 Task: Create a rule from the Agile list, Priority changed -> Complete task in the project AcmeWorks if Priority Cleared then Complete Task
Action: Mouse moved to (1150, 101)
Screenshot: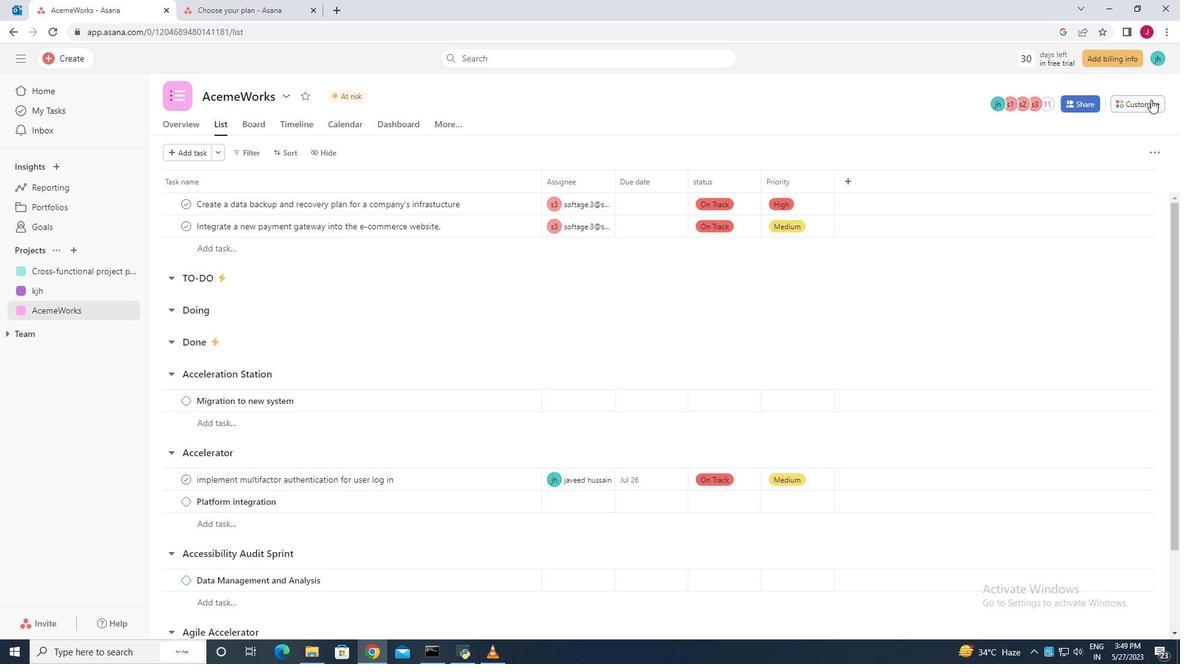 
Action: Mouse pressed left at (1150, 101)
Screenshot: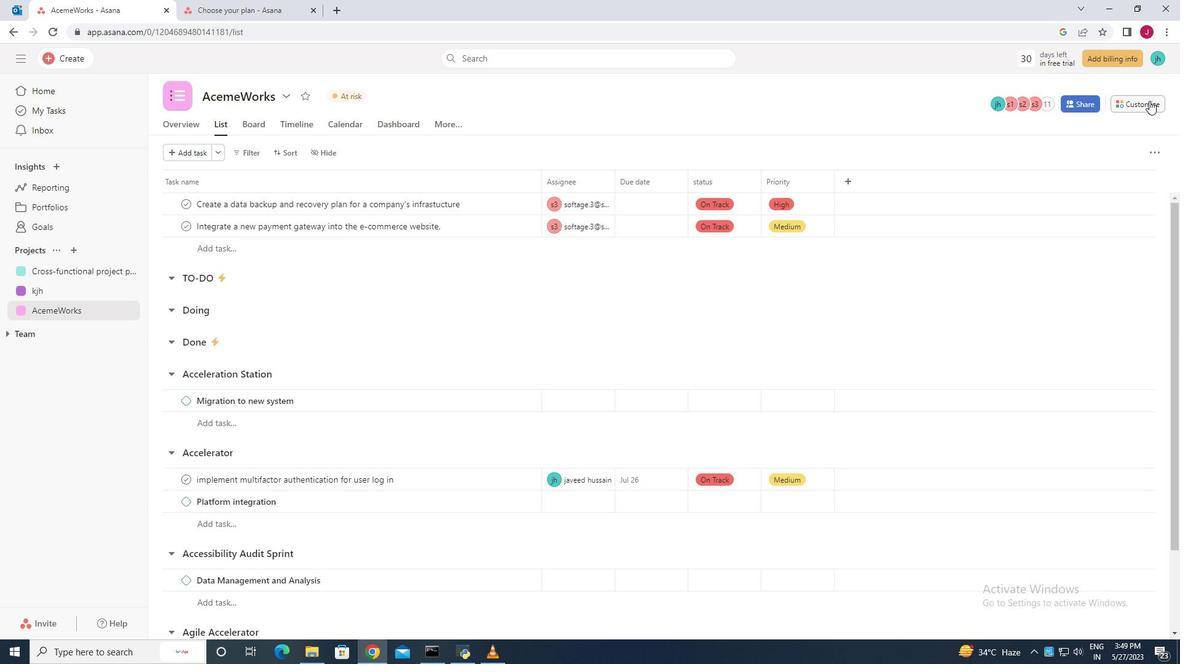 
Action: Mouse moved to (923, 273)
Screenshot: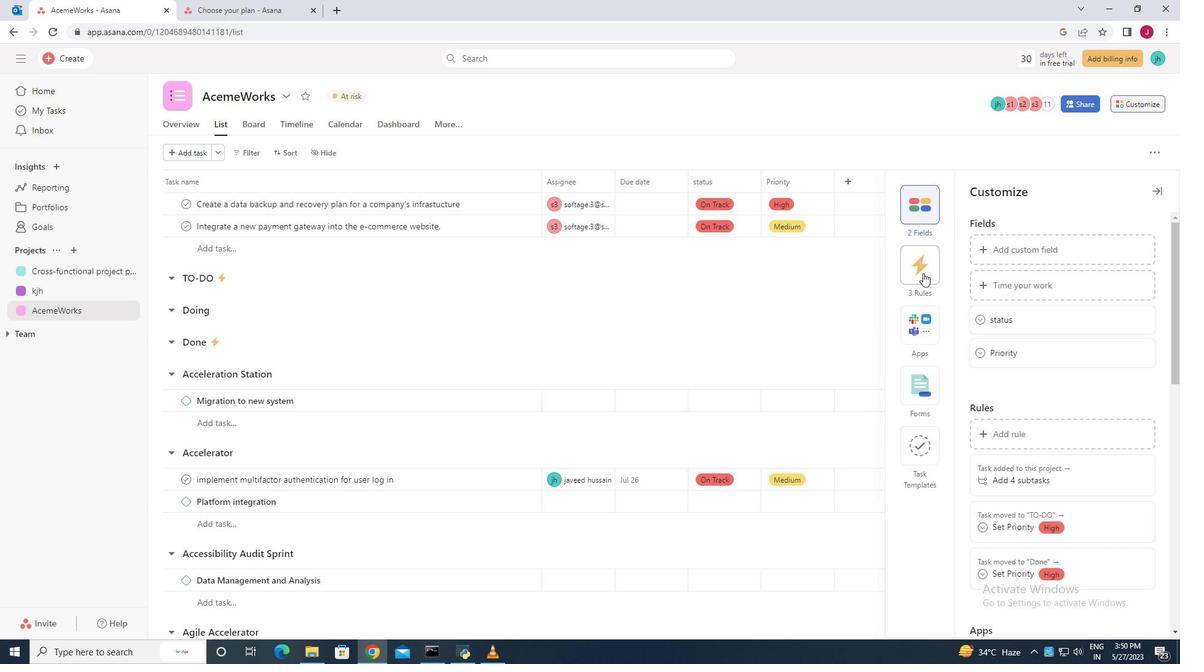 
Action: Mouse pressed left at (923, 273)
Screenshot: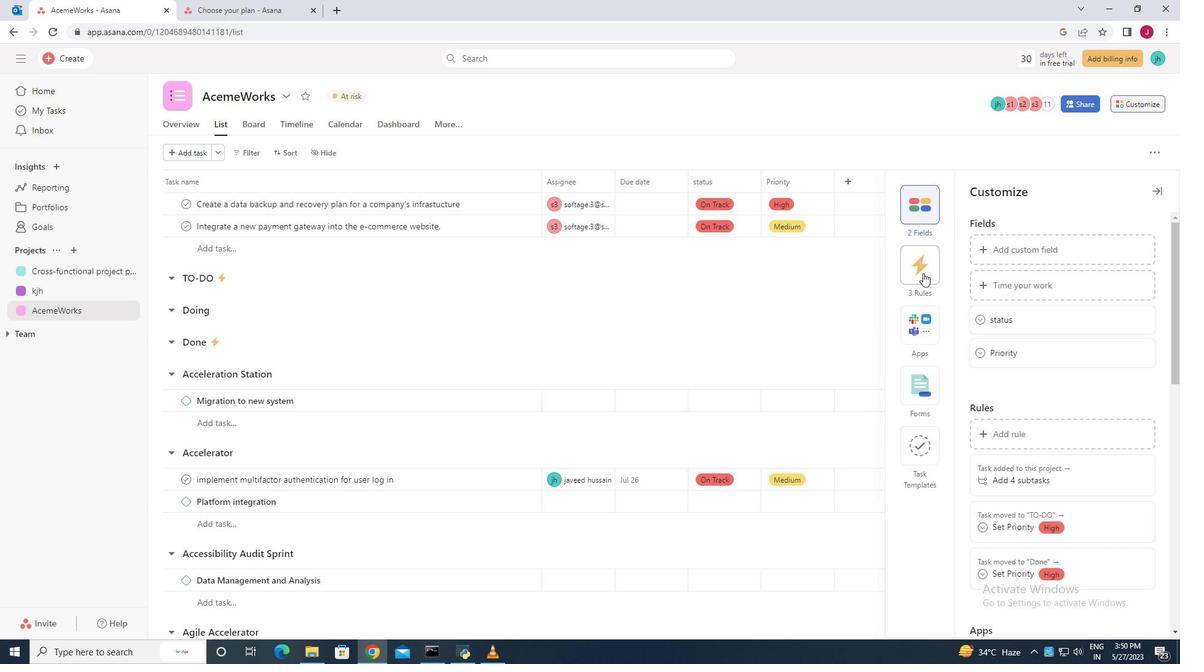 
Action: Mouse moved to (928, 267)
Screenshot: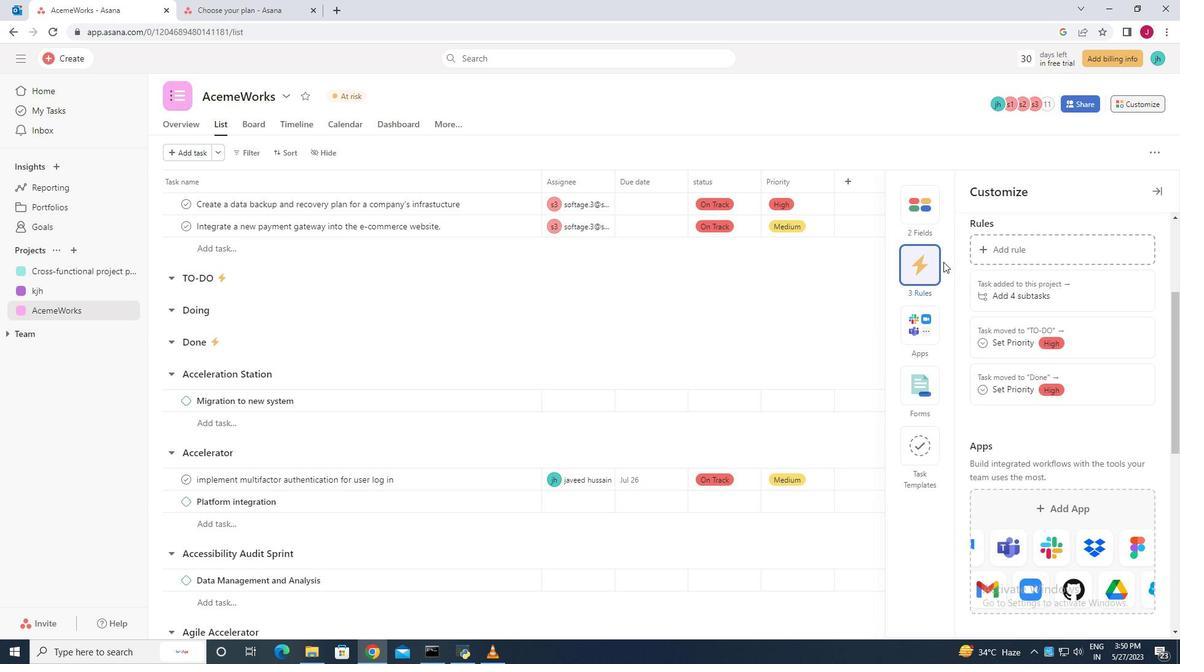 
Action: Mouse pressed left at (928, 267)
Screenshot: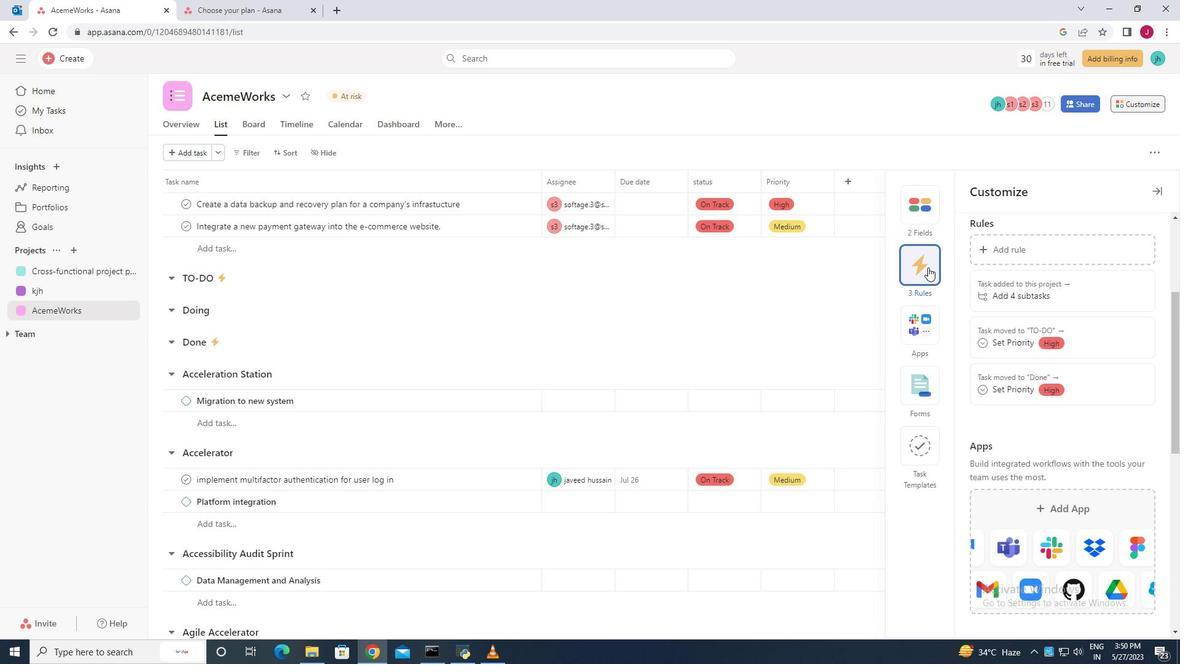 
Action: Mouse moved to (1032, 254)
Screenshot: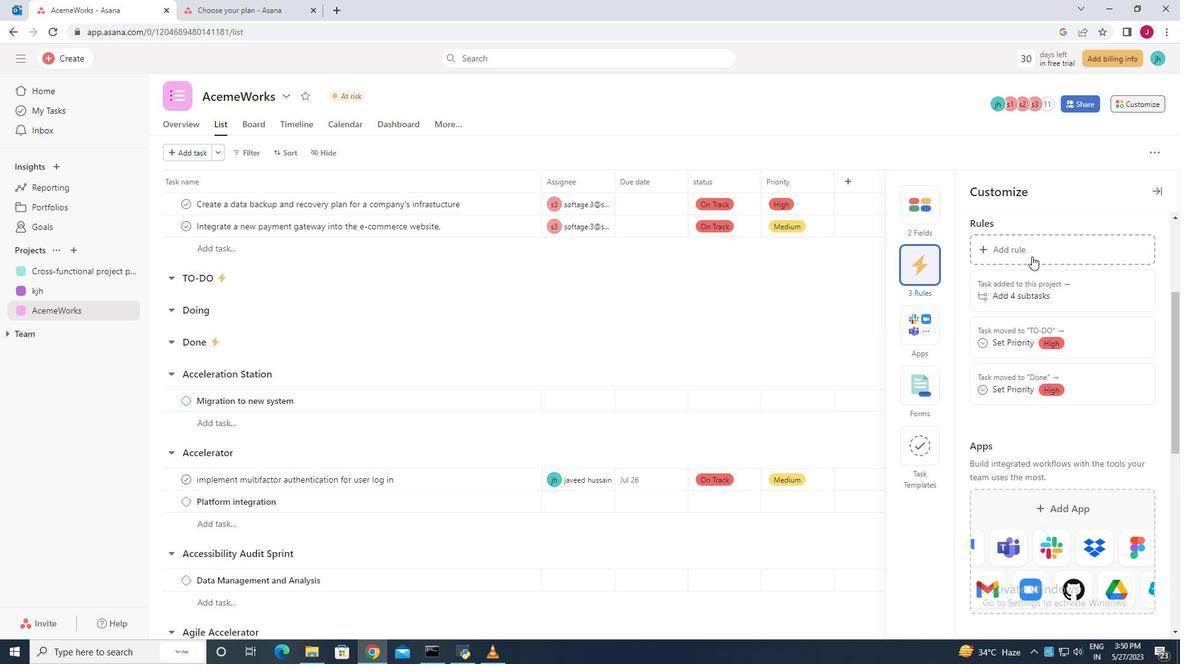 
Action: Mouse pressed left at (1032, 254)
Screenshot: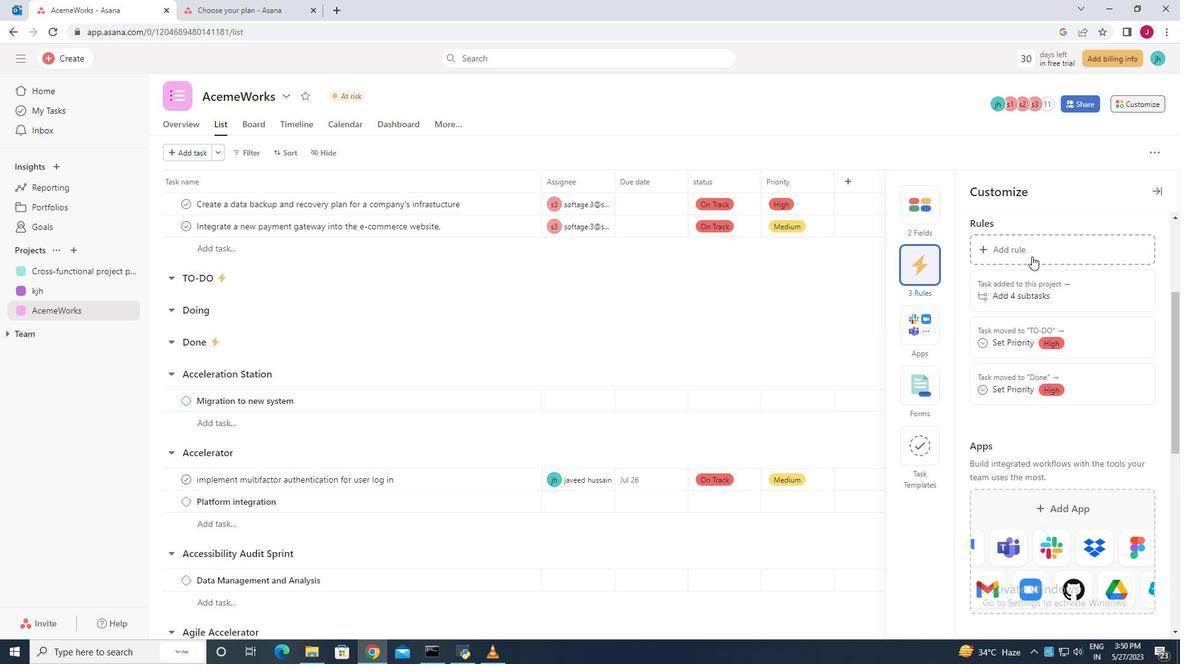 
Action: Mouse moved to (259, 188)
Screenshot: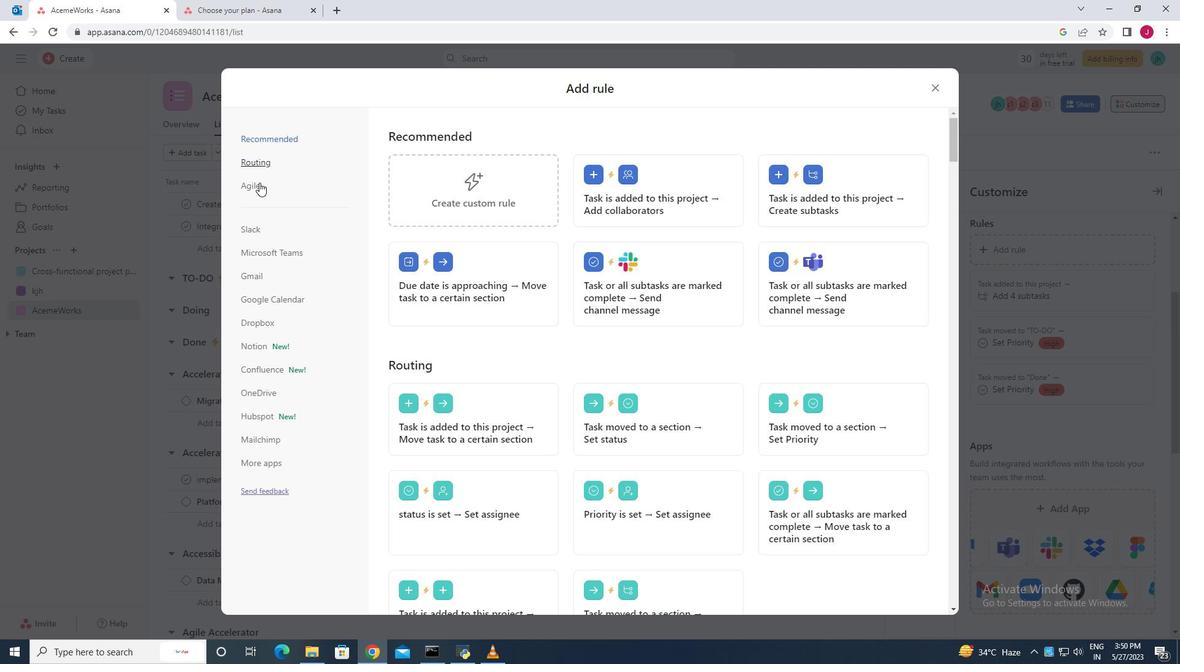 
Action: Mouse pressed left at (259, 188)
Screenshot: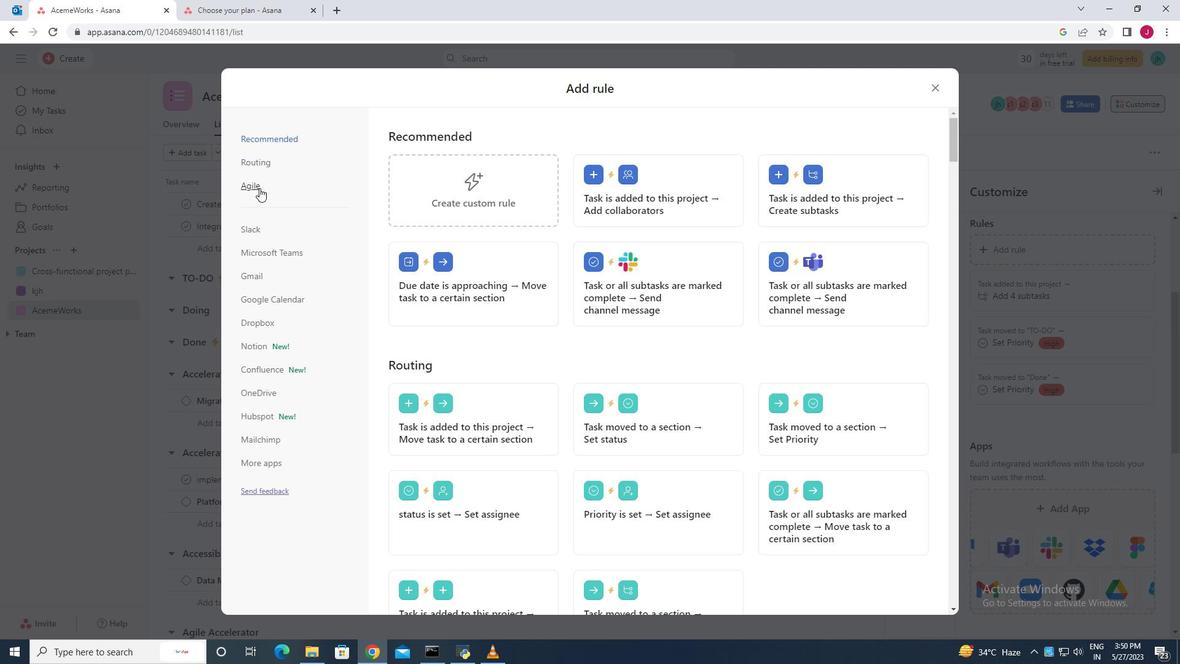 
Action: Mouse moved to (680, 190)
Screenshot: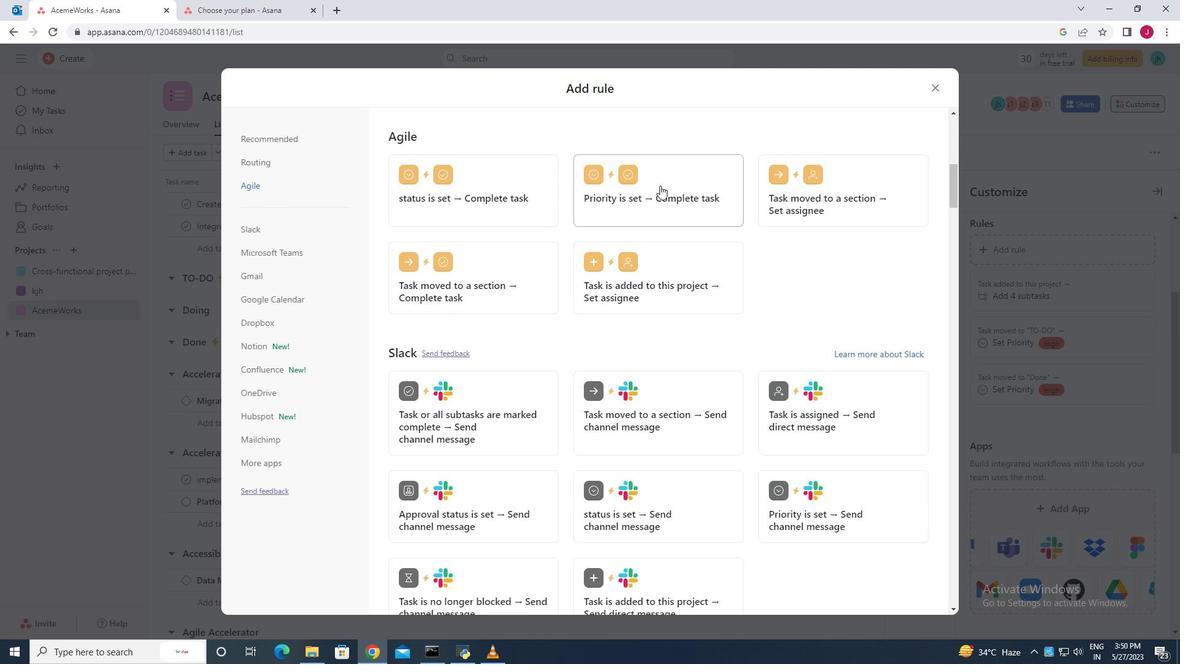 
Action: Mouse pressed left at (680, 190)
Screenshot: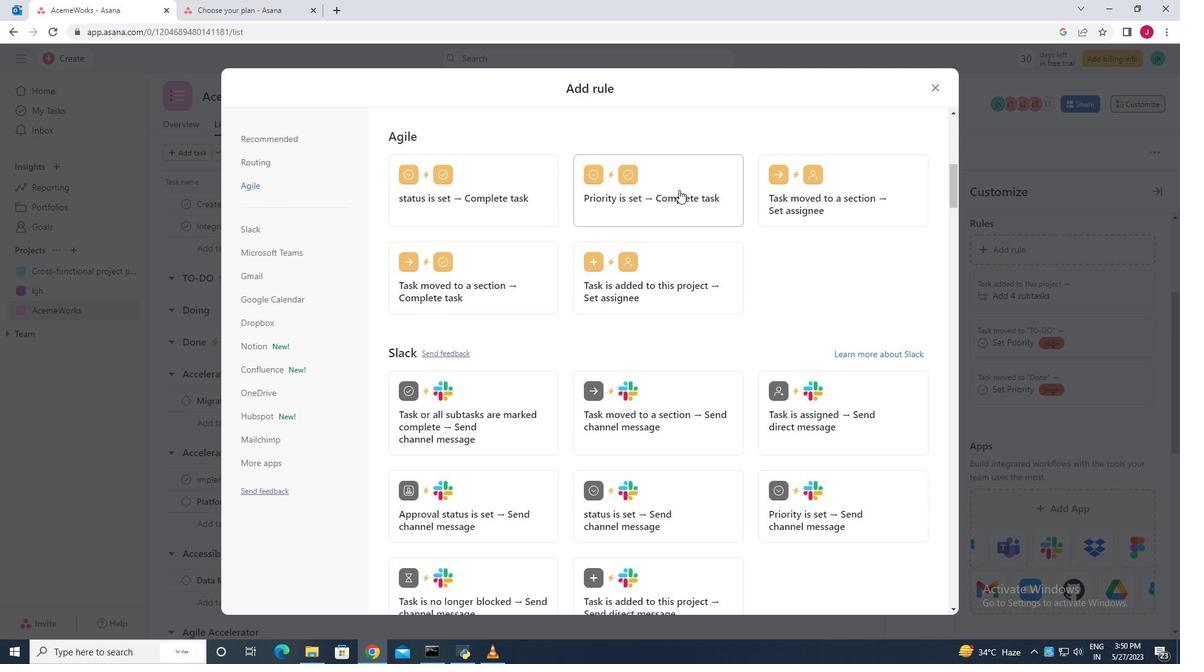 
Action: Mouse moved to (780, 210)
Screenshot: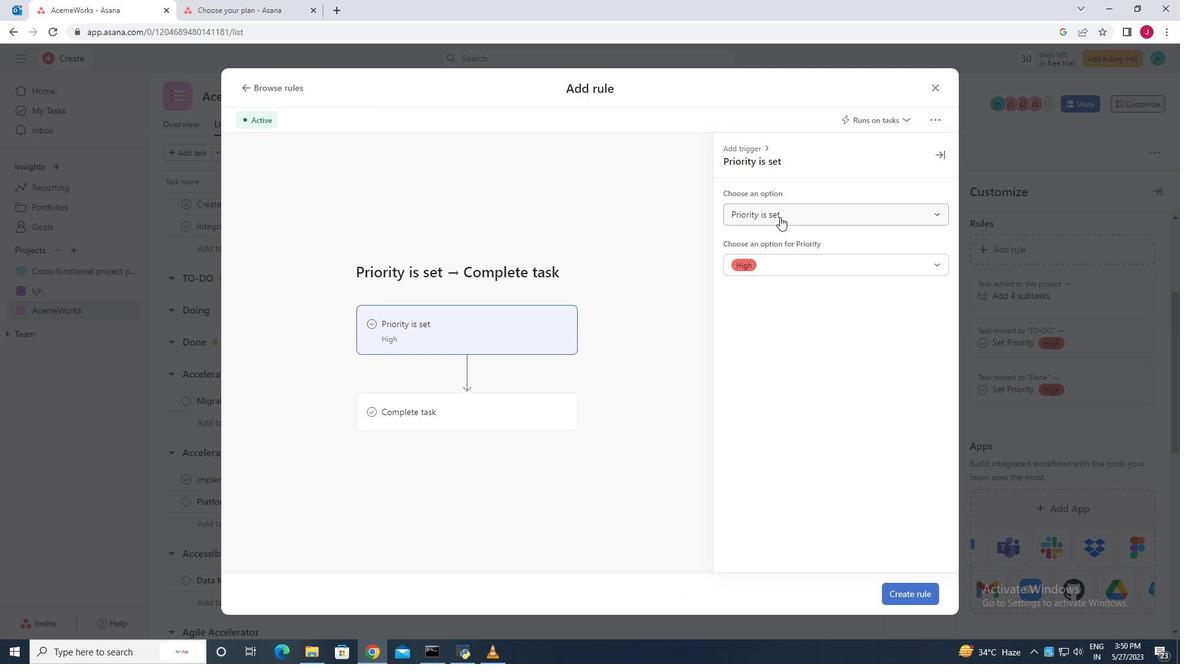 
Action: Mouse pressed left at (780, 210)
Screenshot: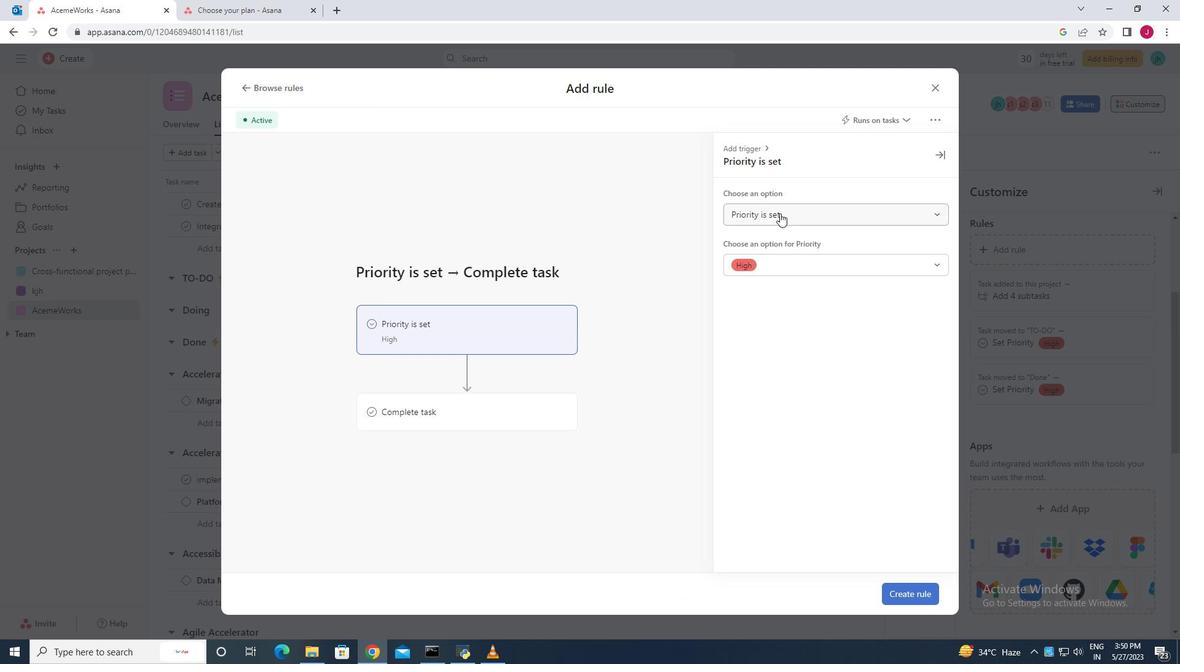 
Action: Mouse moved to (777, 262)
Screenshot: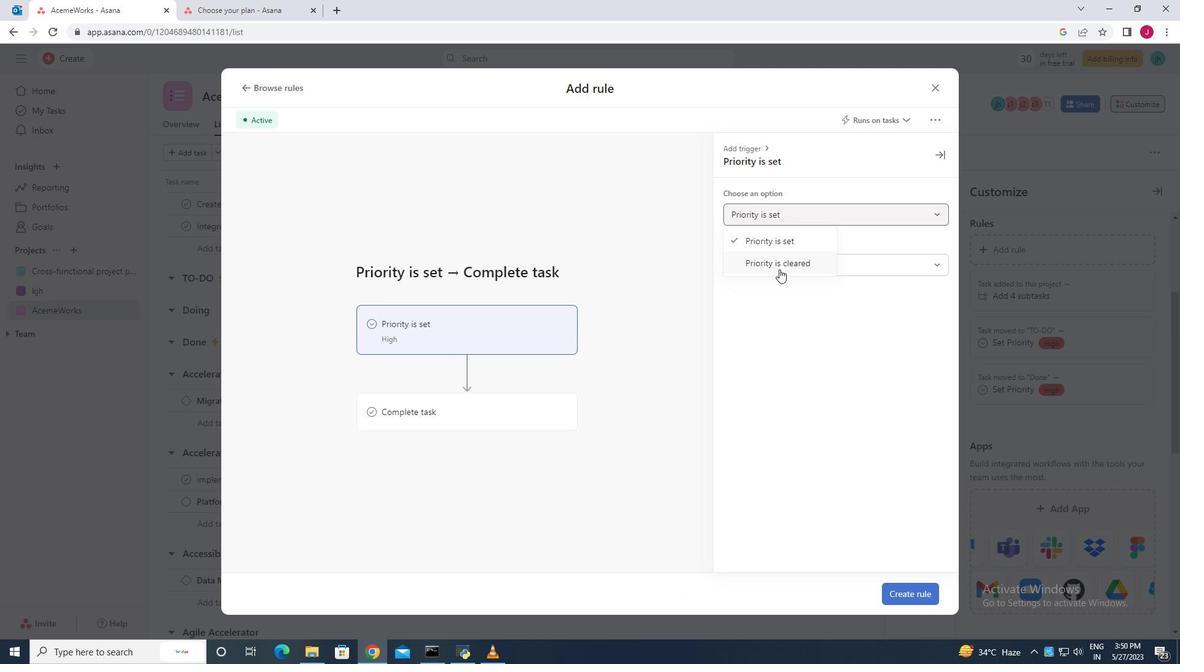 
Action: Mouse pressed left at (777, 262)
Screenshot: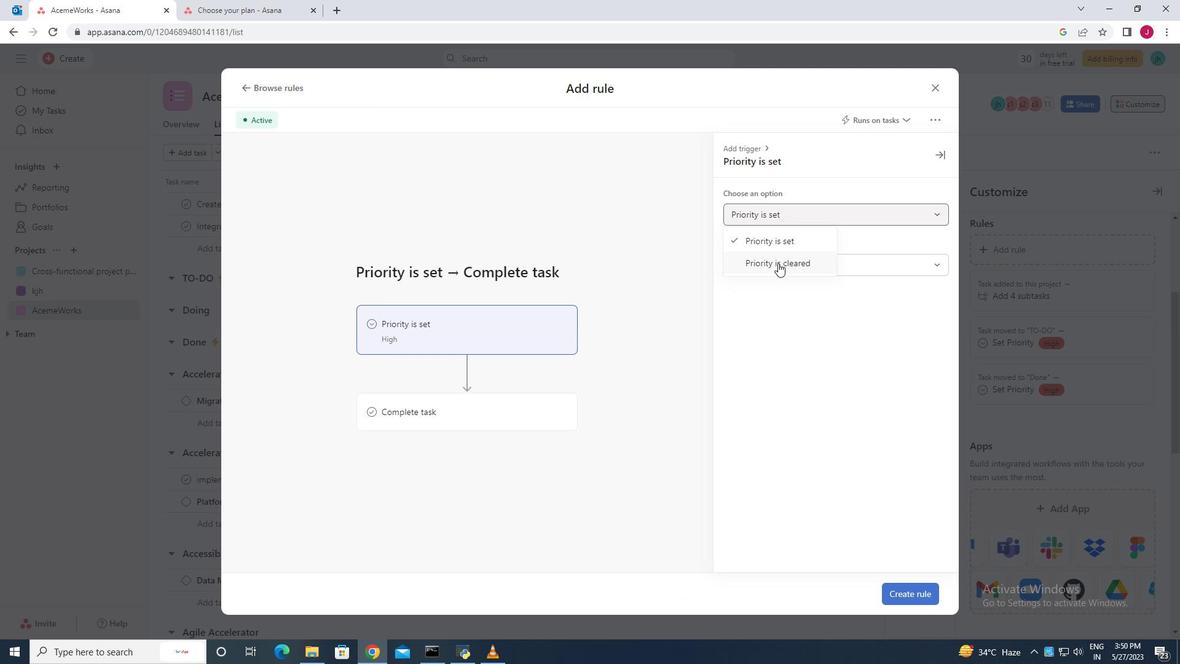 
Action: Mouse moved to (468, 412)
Screenshot: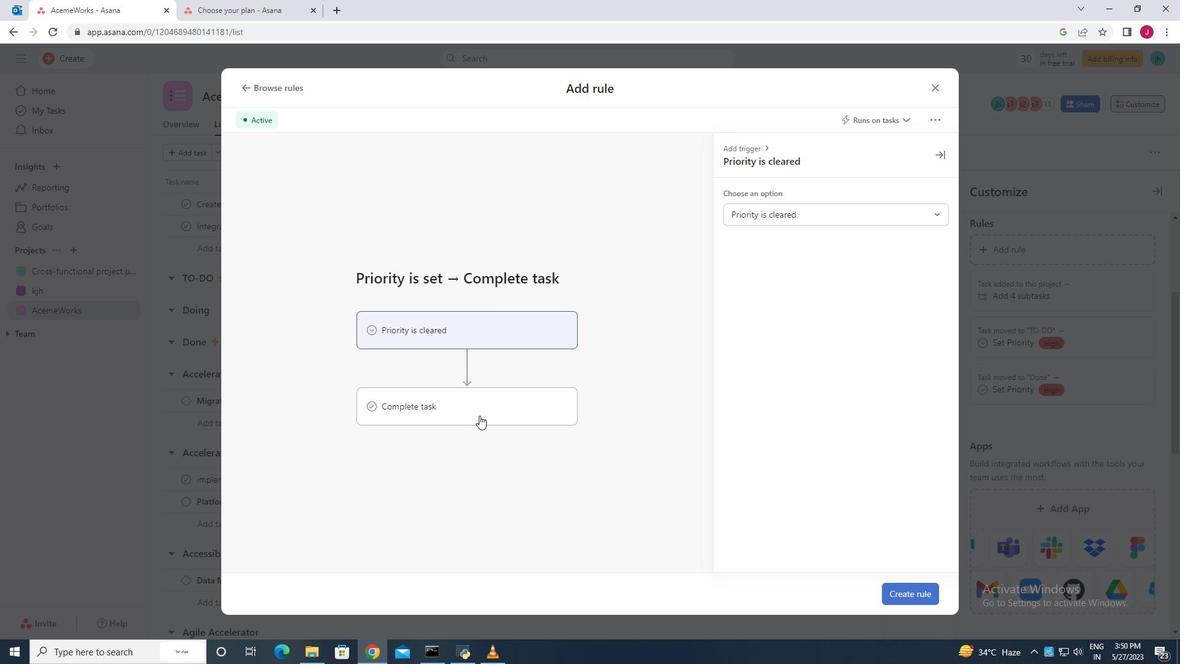 
Action: Mouse pressed left at (468, 412)
Screenshot: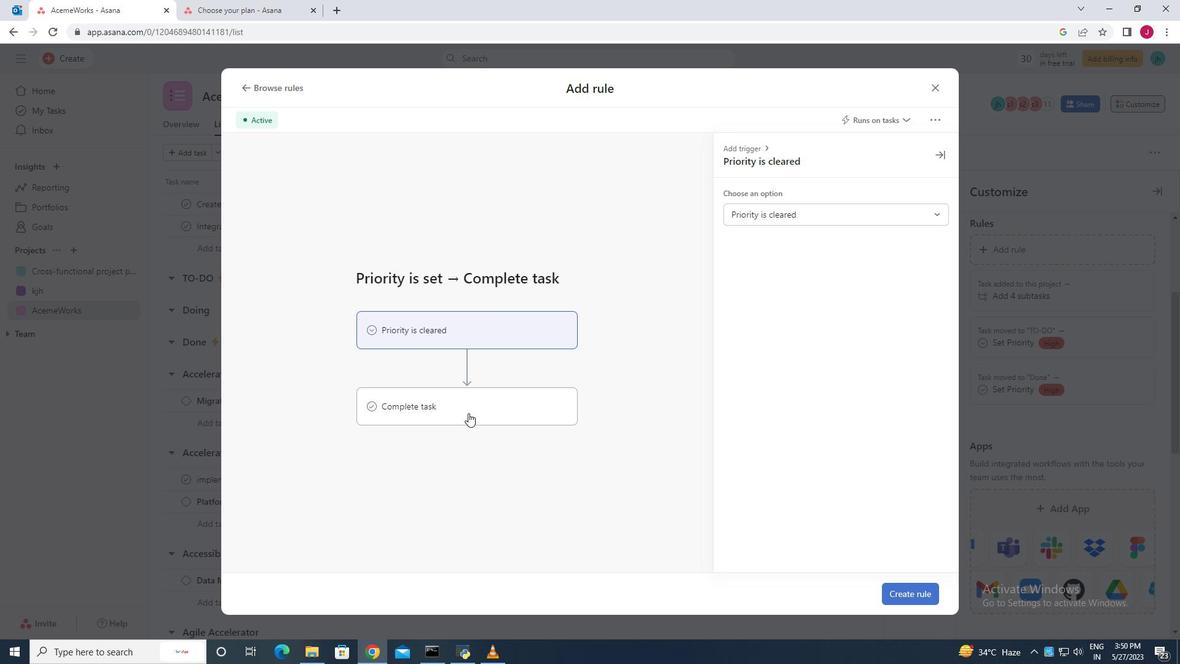 
Action: Mouse moved to (797, 212)
Screenshot: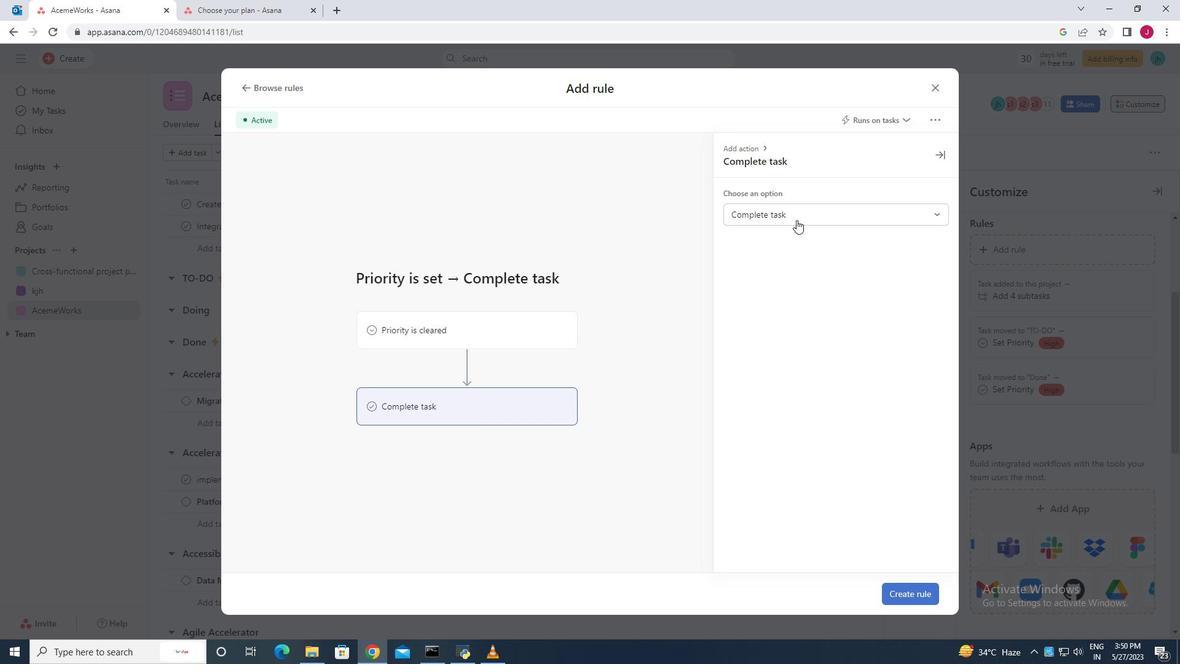 
Action: Mouse pressed left at (797, 212)
Screenshot: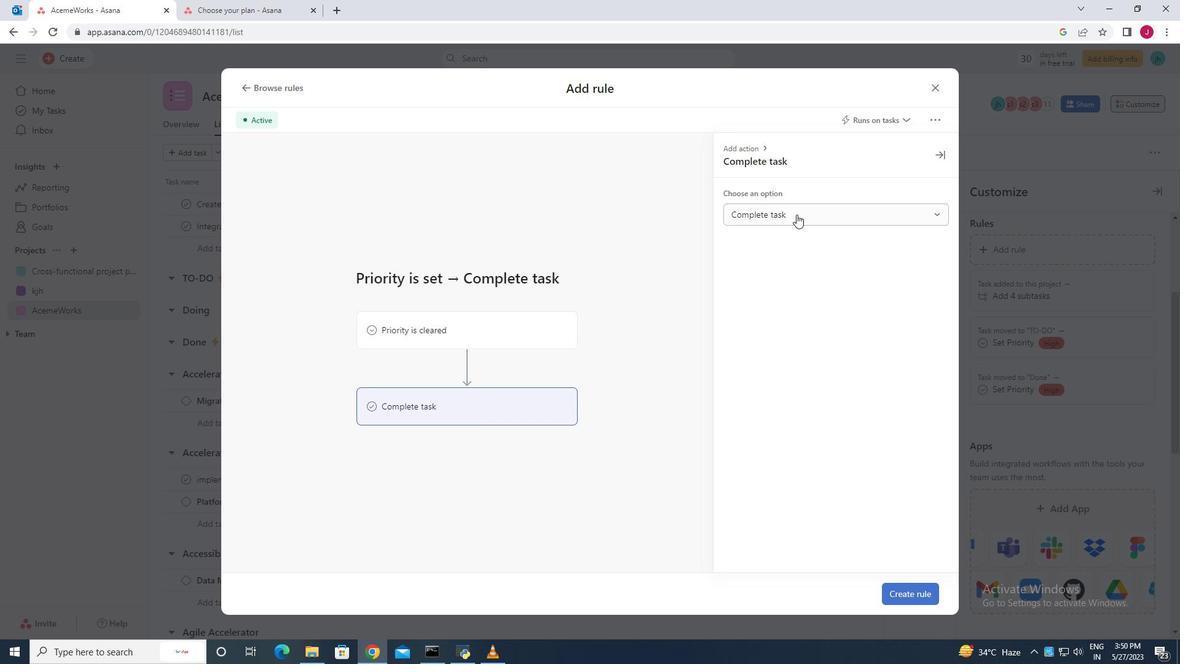 
Action: Mouse moved to (777, 213)
Screenshot: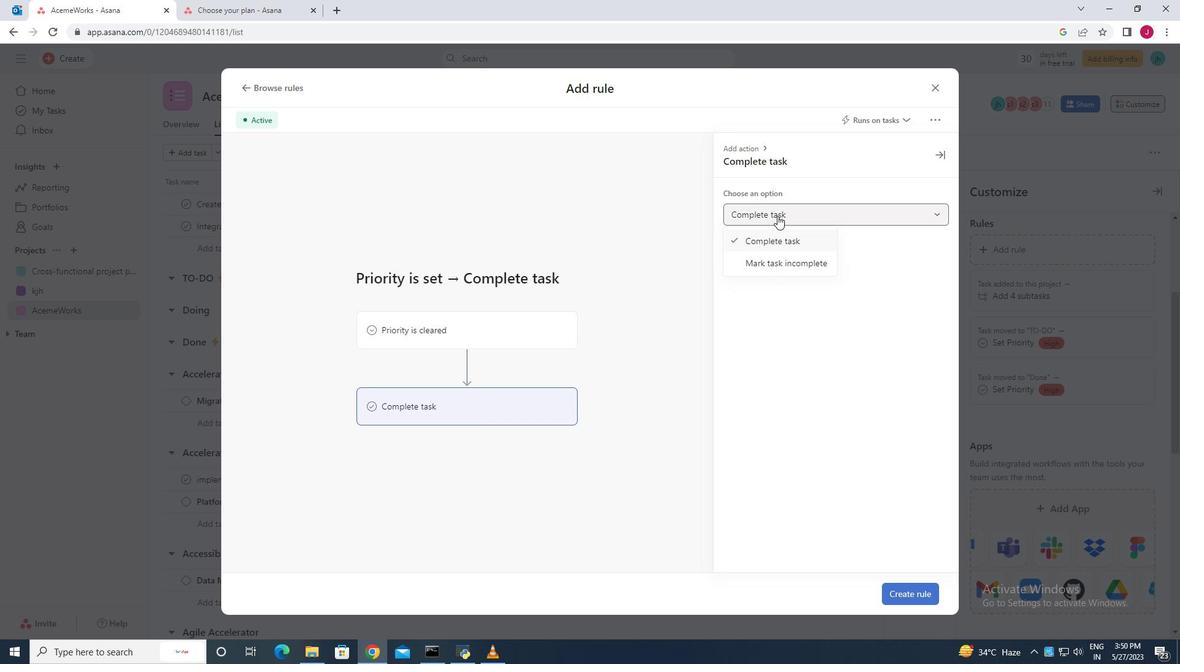 
Action: Mouse pressed left at (777, 213)
Screenshot: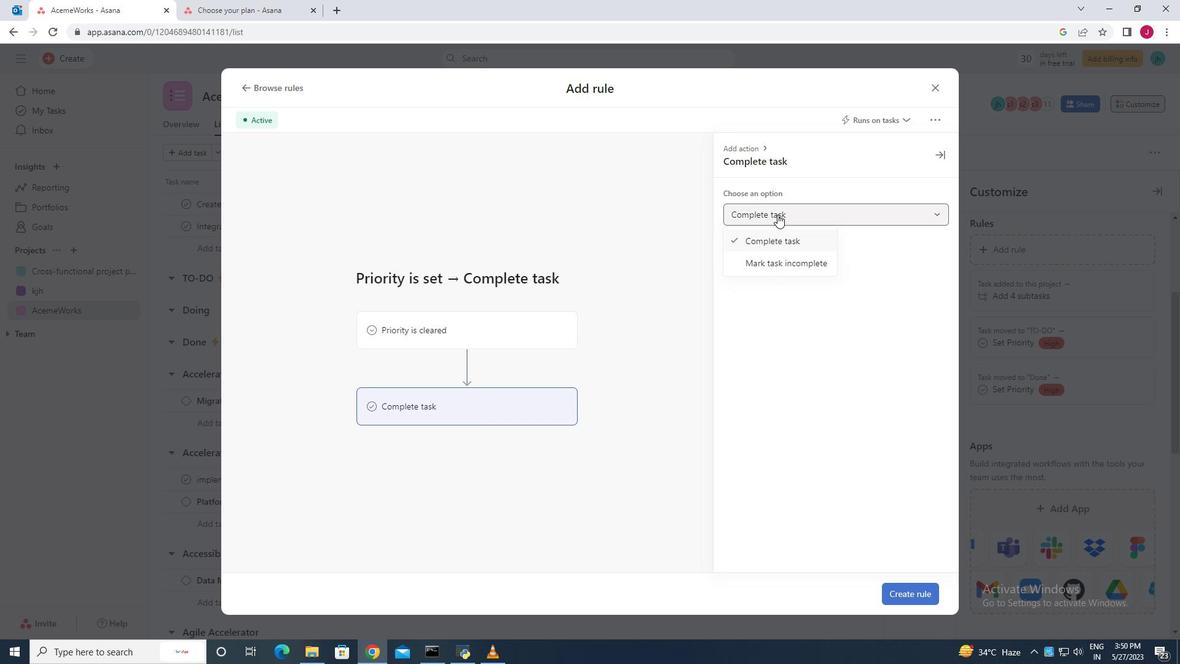
Action: Mouse pressed left at (777, 213)
Screenshot: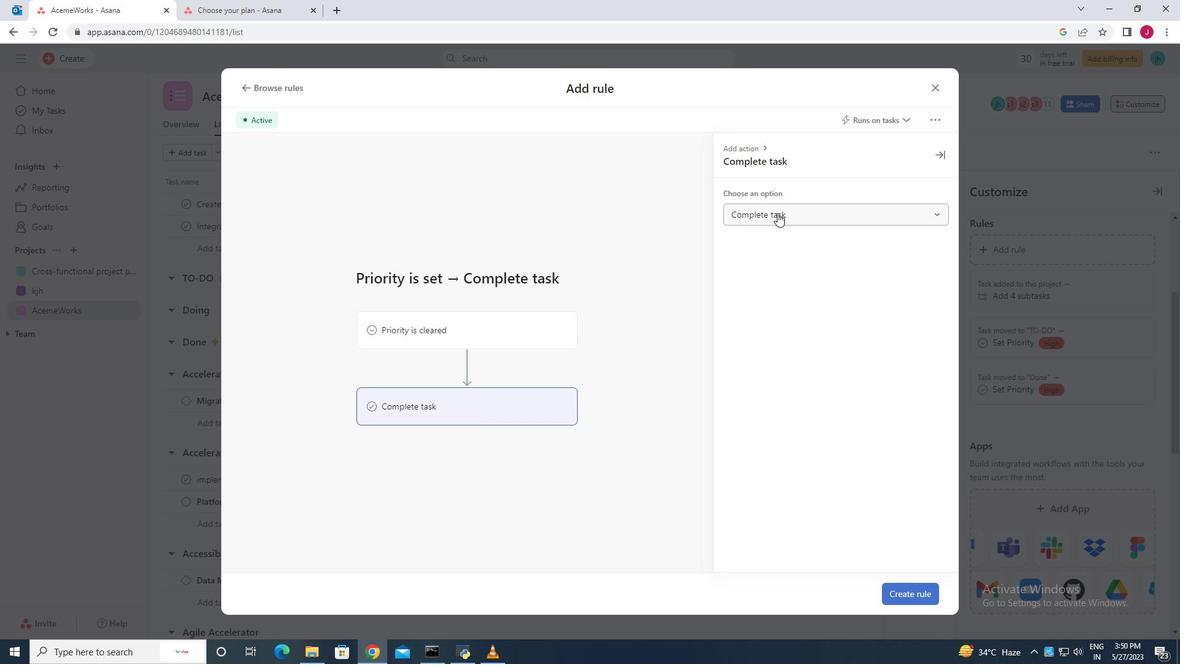 
Action: Mouse moved to (775, 239)
Screenshot: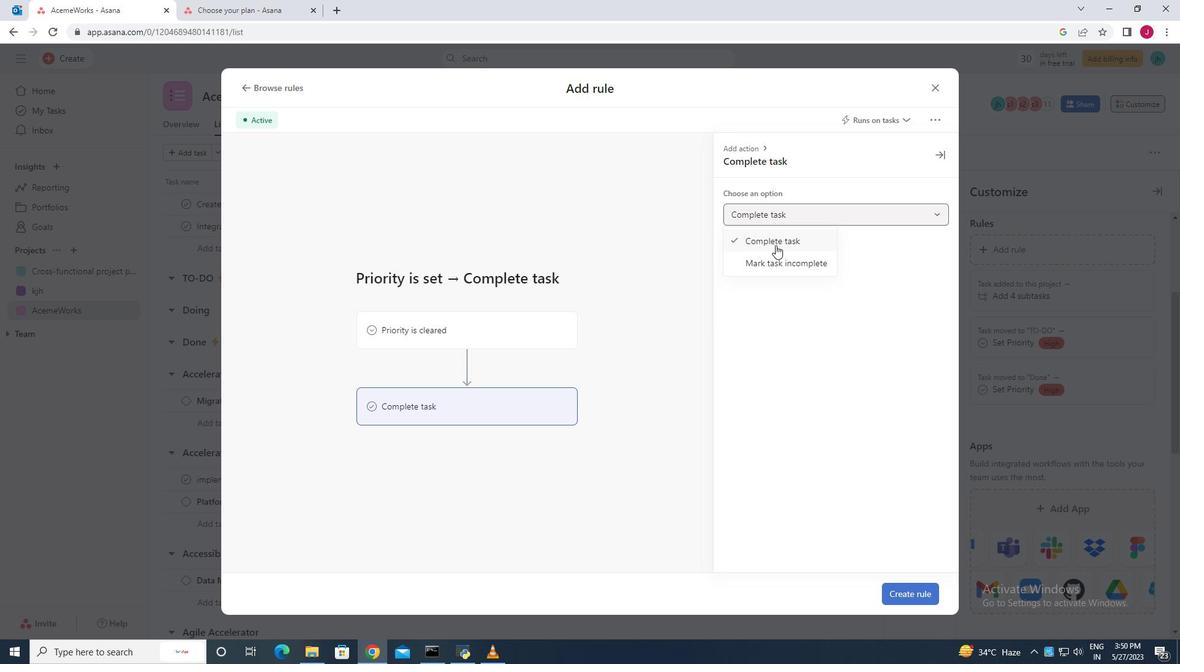 
Action: Mouse pressed left at (775, 239)
Screenshot: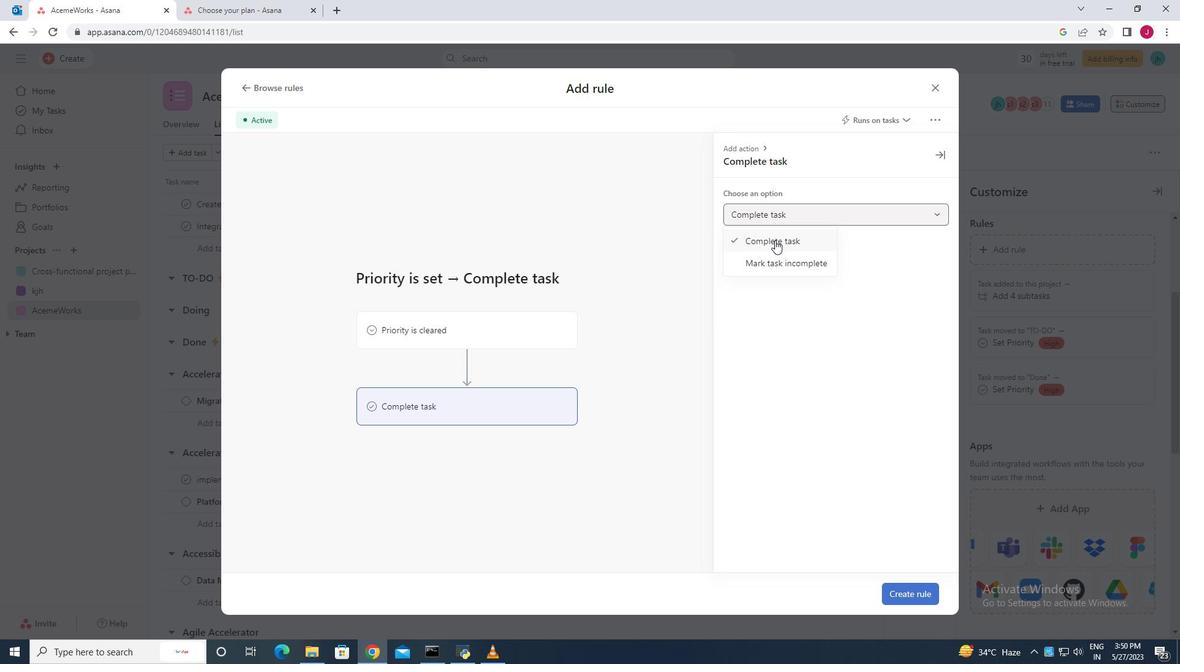 
Action: Mouse moved to (801, 211)
Screenshot: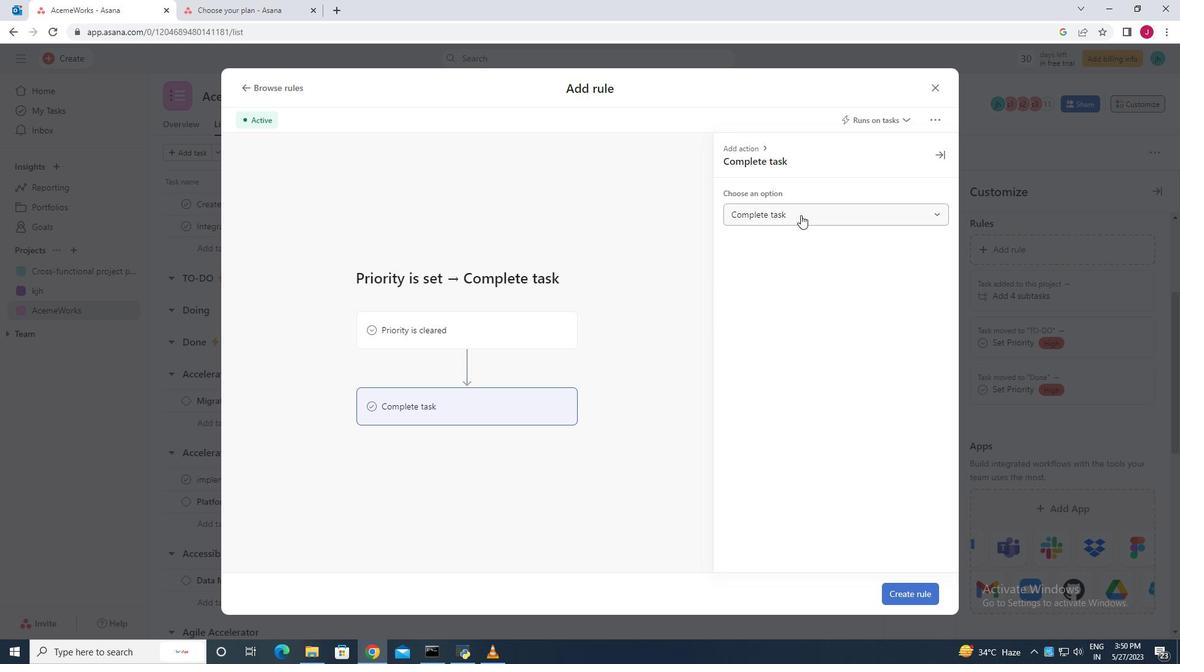 
Action: Mouse pressed left at (801, 211)
Screenshot: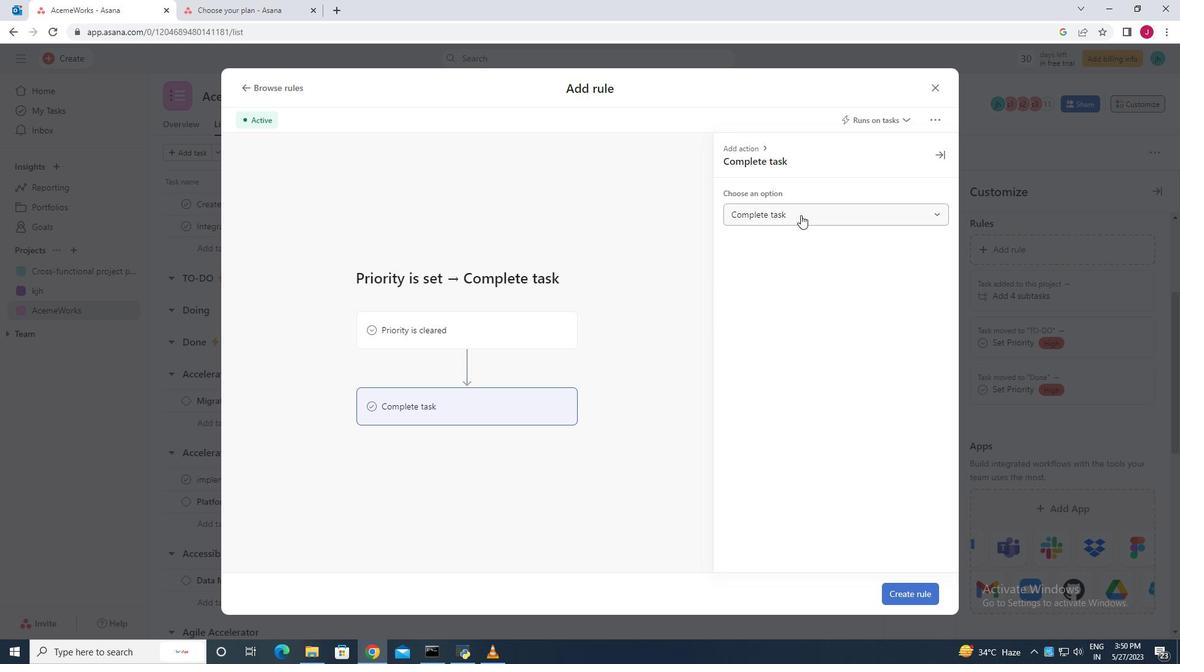 
Action: Mouse pressed left at (801, 211)
Screenshot: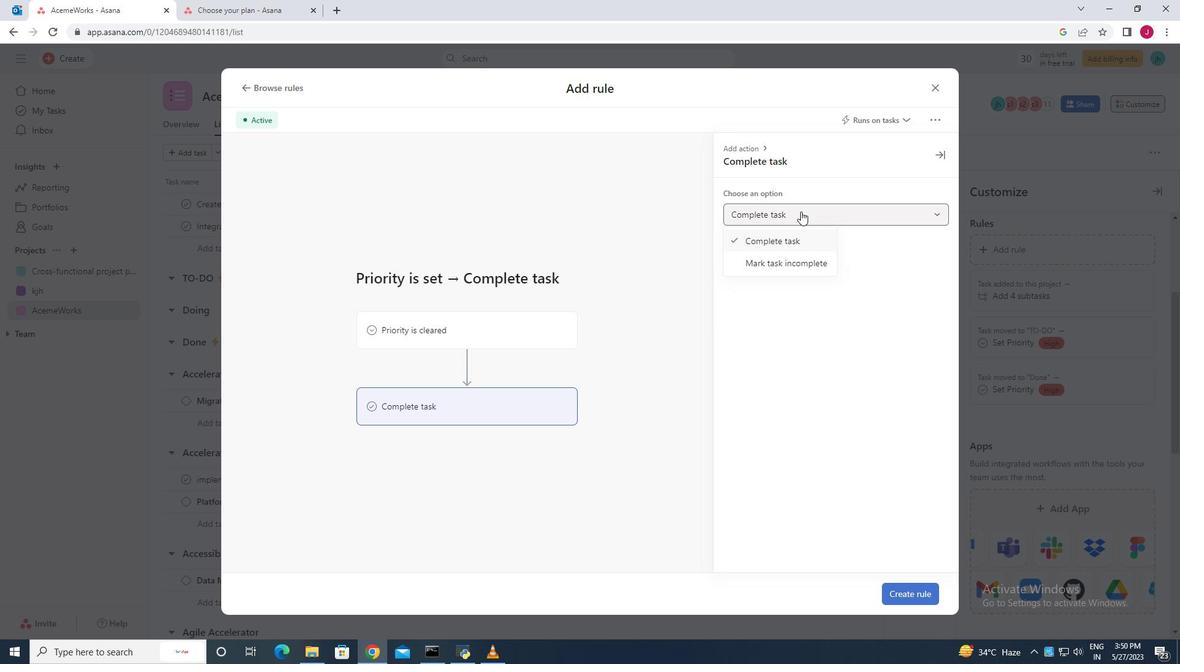
Action: Mouse moved to (914, 589)
Screenshot: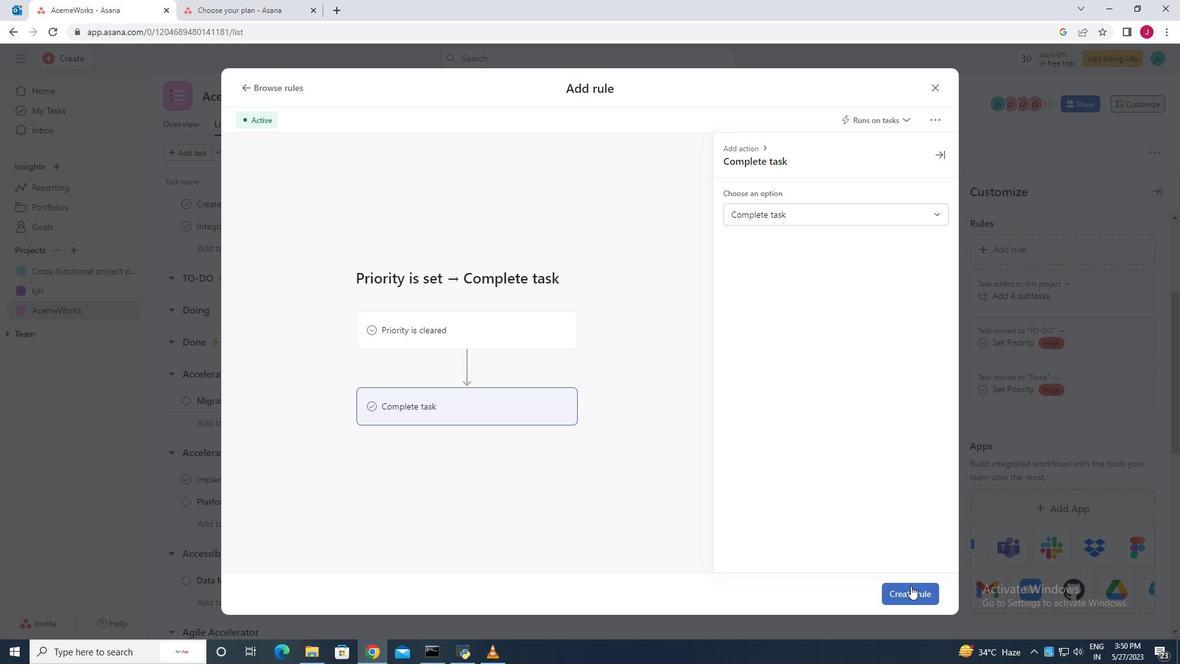 
Action: Mouse pressed left at (914, 589)
Screenshot: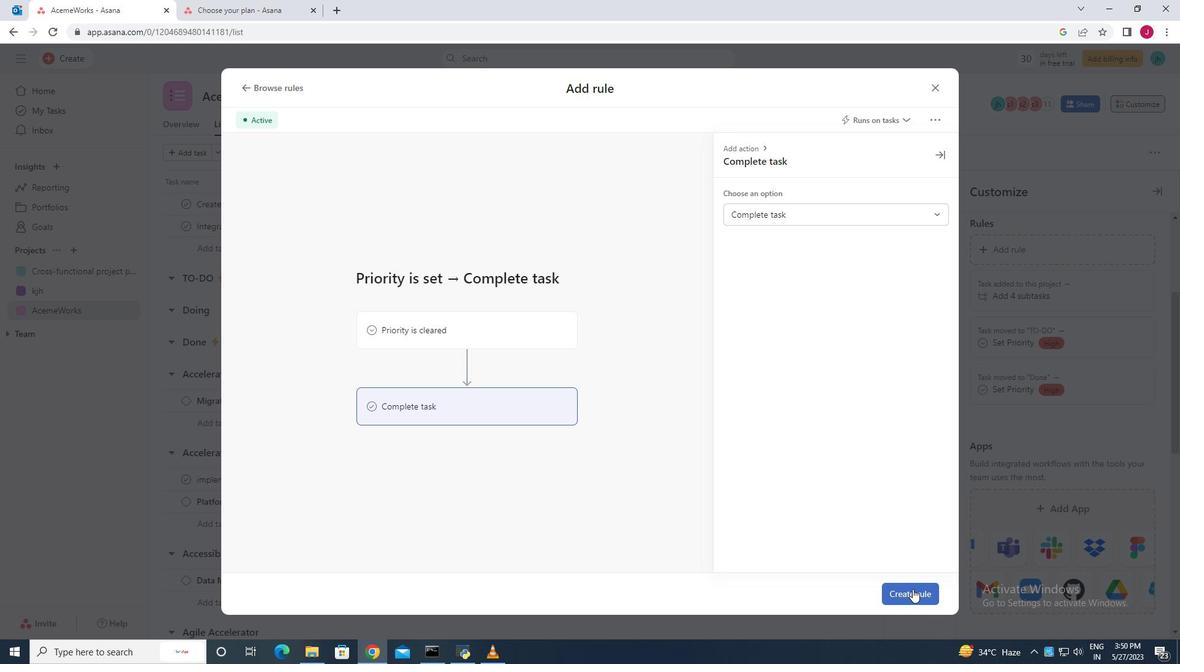 
Action: Mouse moved to (913, 589)
Screenshot: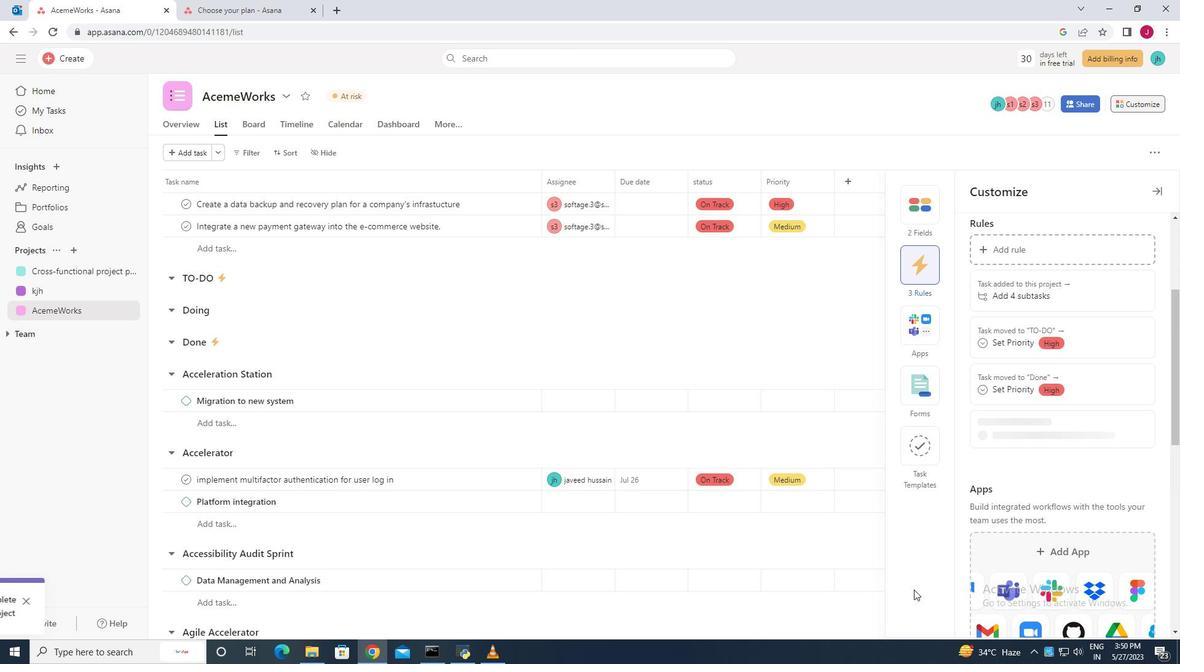 
